 Task: Create a due date automation trigger when advanced on, 2 working days before a card is due add fields with custom field "Resume" checked at 11:00 AM.
Action: Mouse moved to (1030, 81)
Screenshot: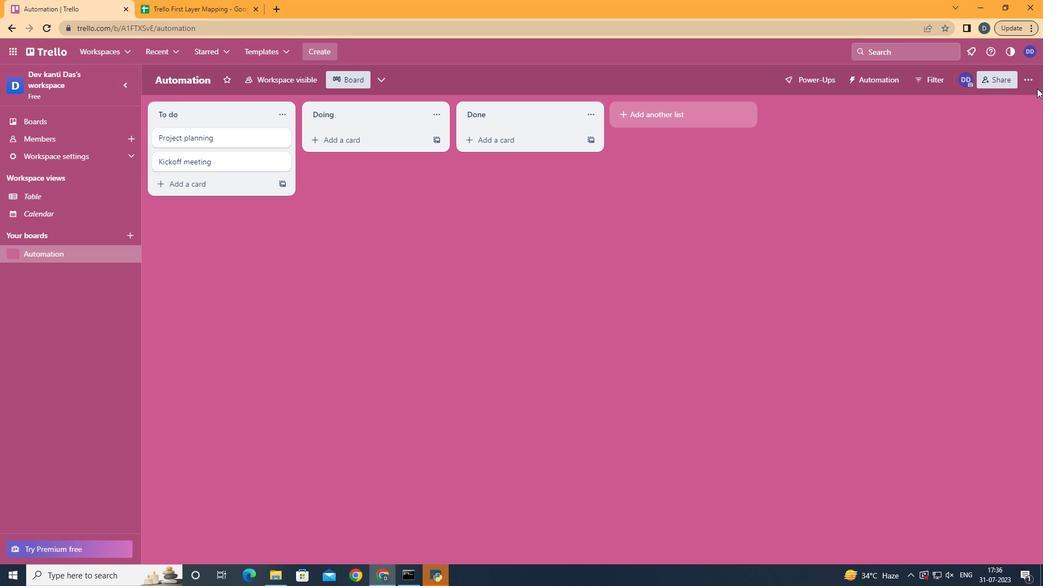 
Action: Mouse pressed left at (1030, 81)
Screenshot: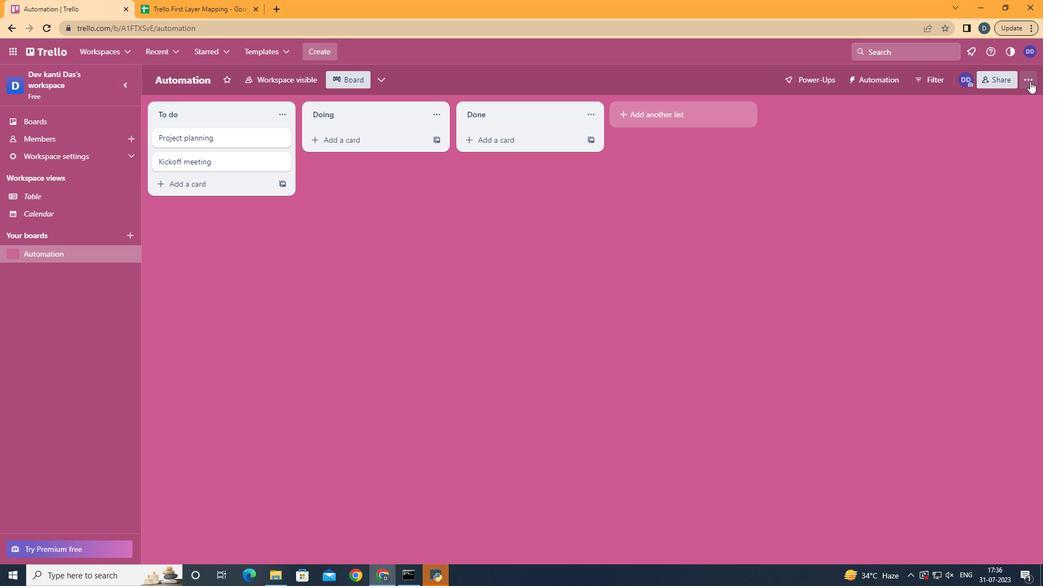 
Action: Mouse moved to (960, 228)
Screenshot: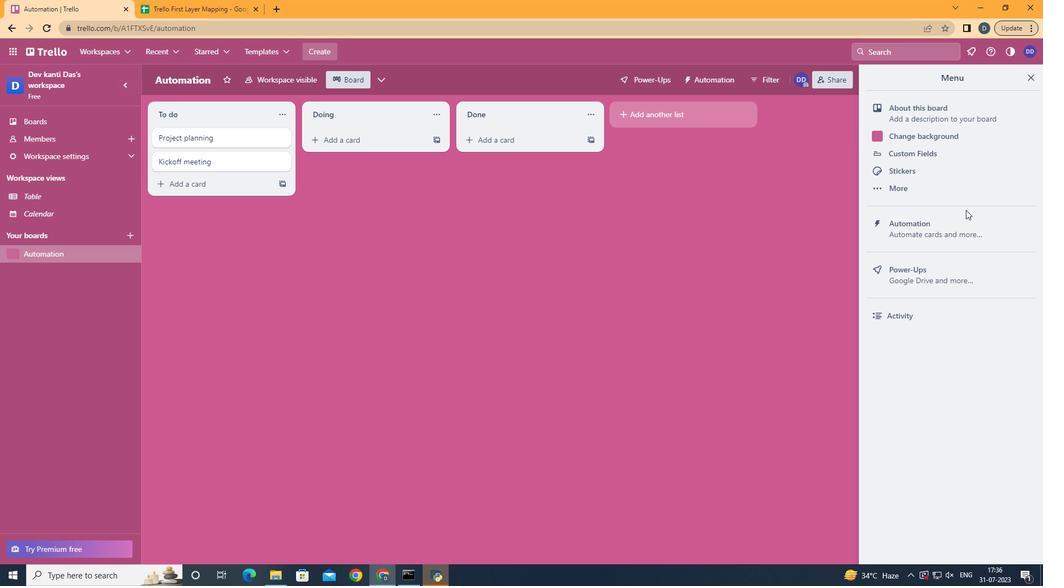 
Action: Mouse pressed left at (960, 228)
Screenshot: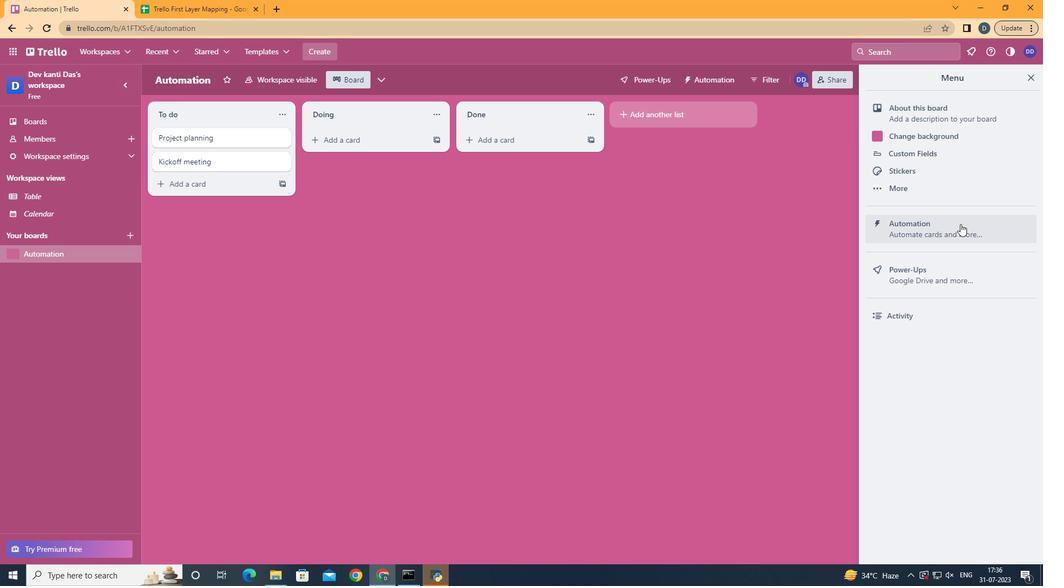 
Action: Mouse moved to (214, 226)
Screenshot: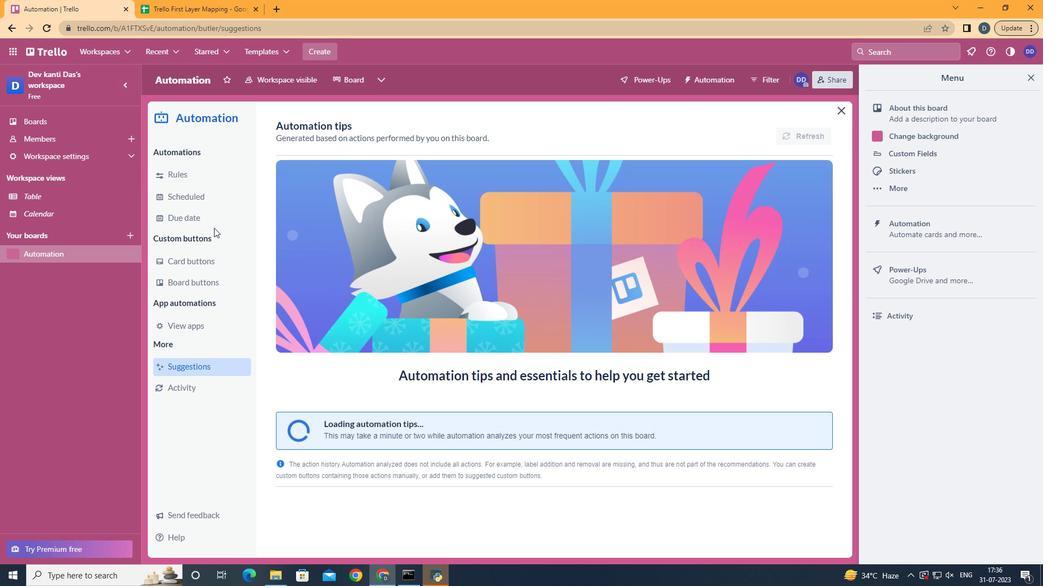 
Action: Mouse pressed left at (214, 226)
Screenshot: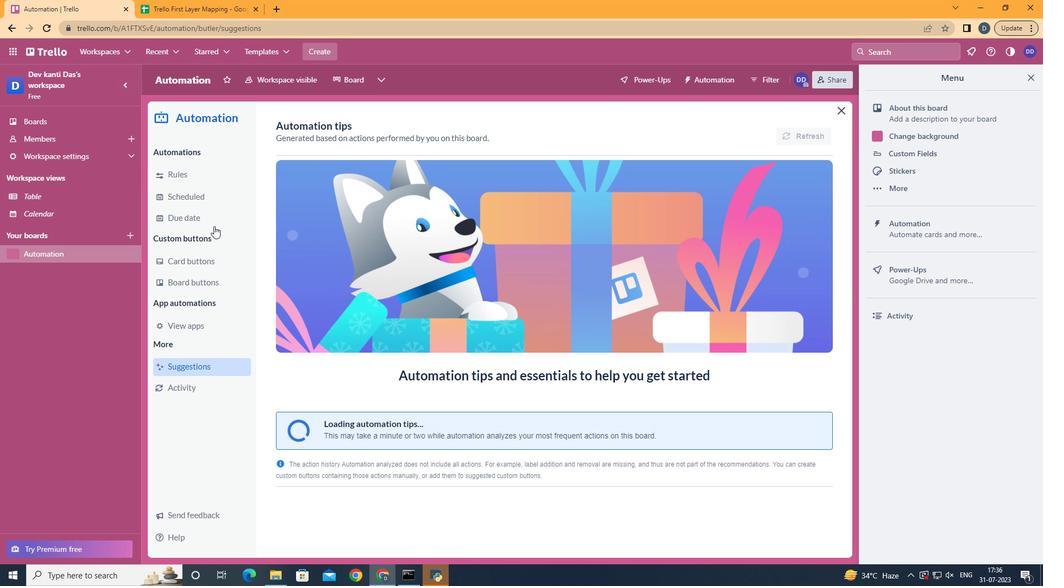 
Action: Mouse moved to (779, 131)
Screenshot: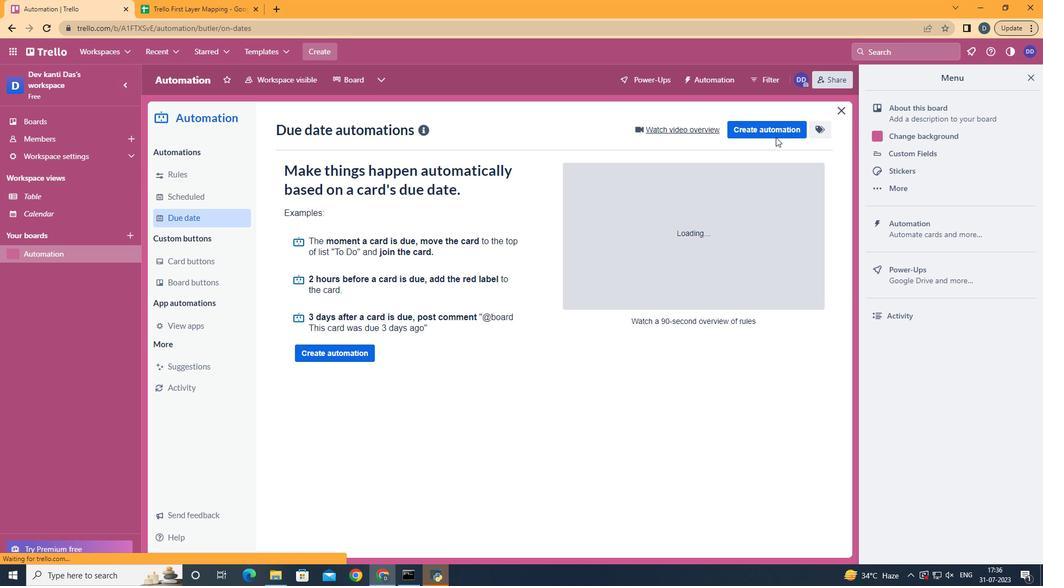 
Action: Mouse pressed left at (779, 131)
Screenshot: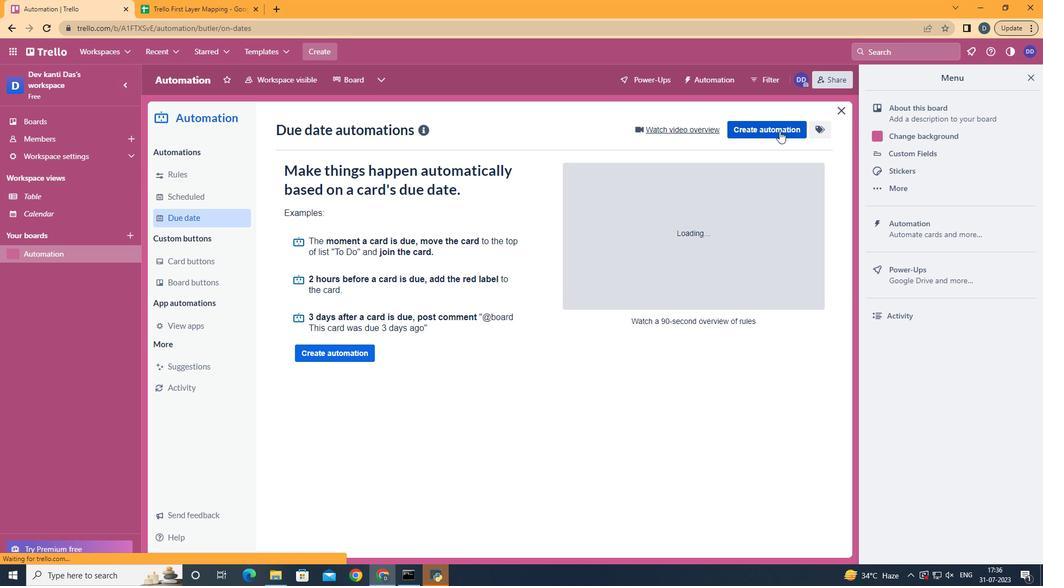
Action: Mouse moved to (545, 229)
Screenshot: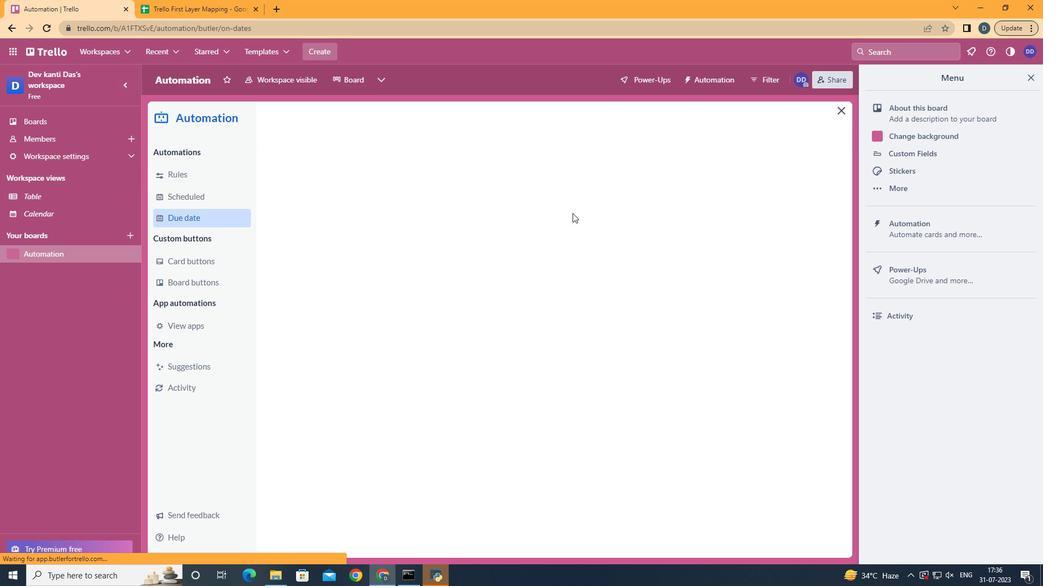 
Action: Mouse pressed left at (545, 229)
Screenshot: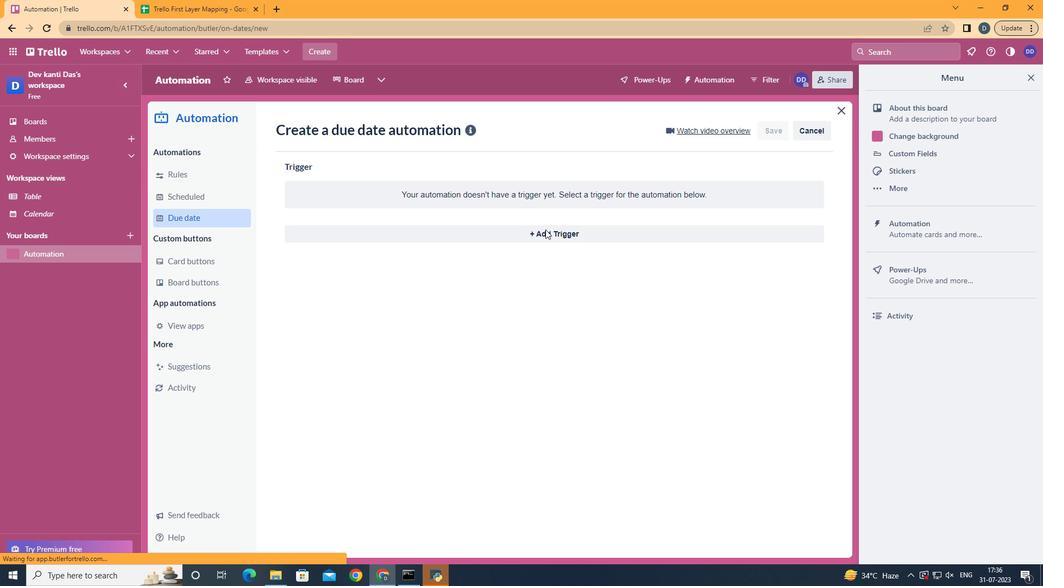 
Action: Mouse moved to (352, 441)
Screenshot: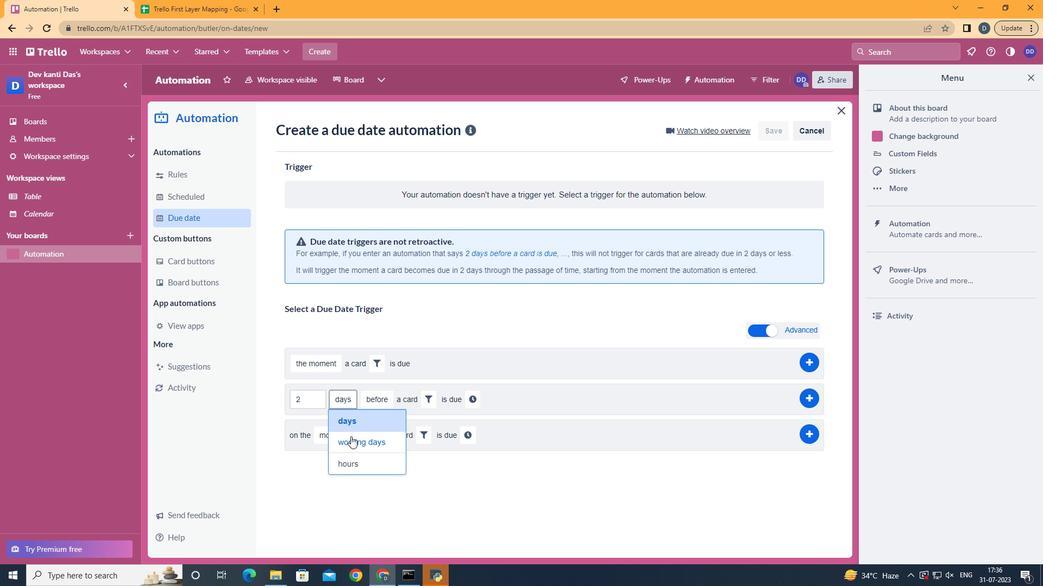 
Action: Mouse pressed left at (352, 441)
Screenshot: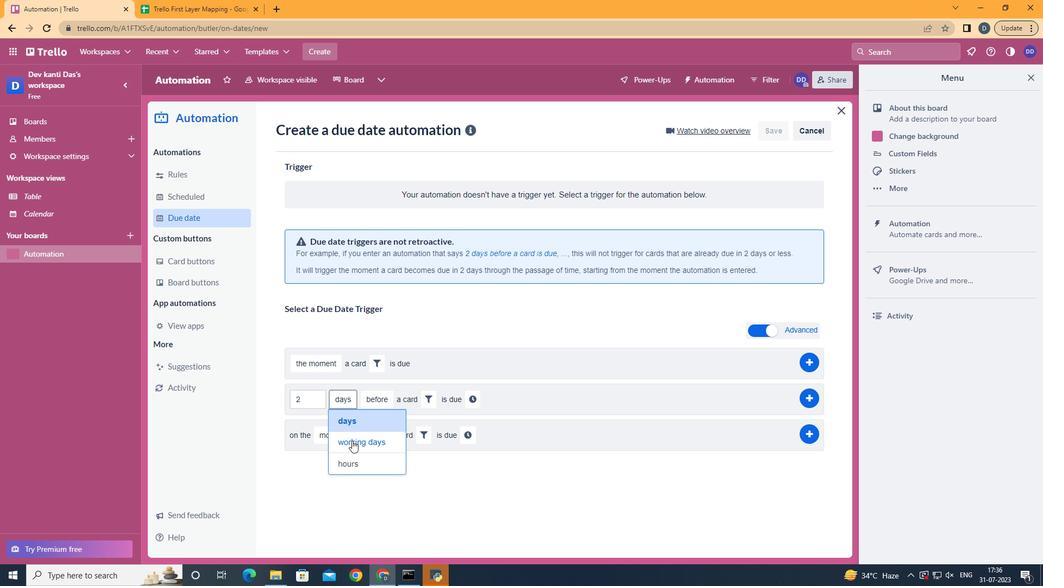 
Action: Mouse moved to (456, 399)
Screenshot: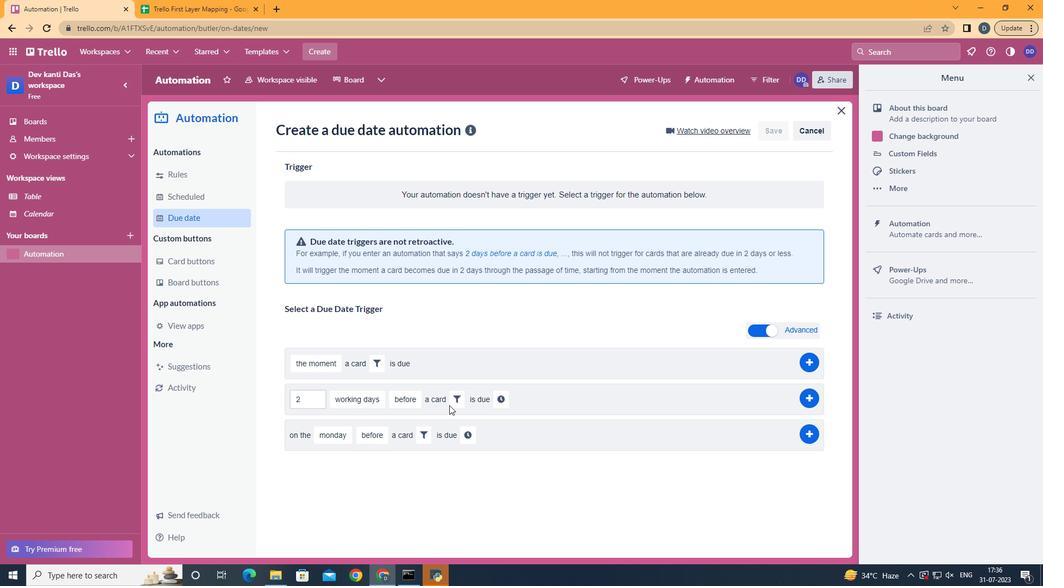 
Action: Mouse pressed left at (456, 399)
Screenshot: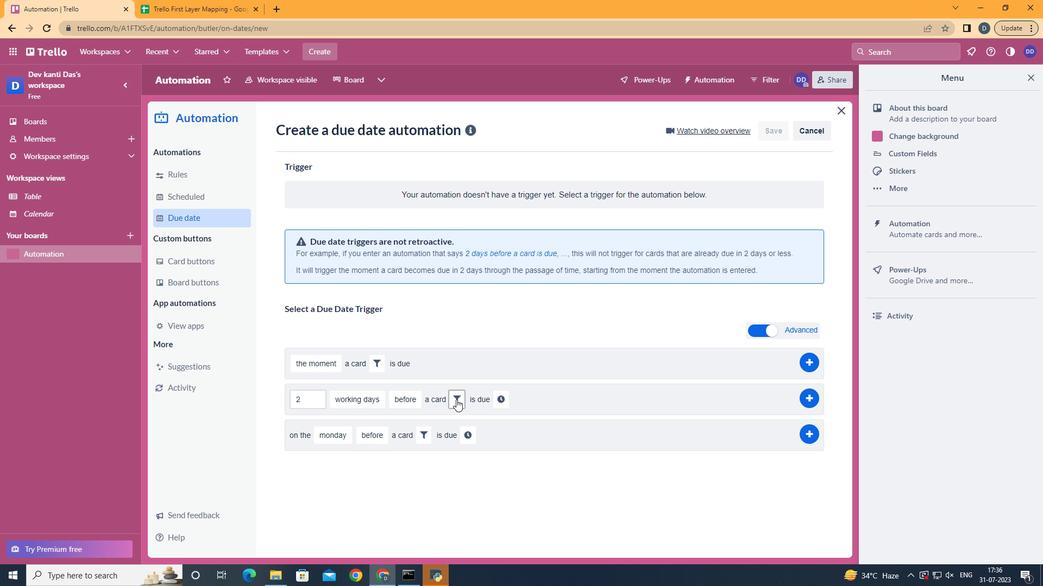 
Action: Mouse moved to (640, 438)
Screenshot: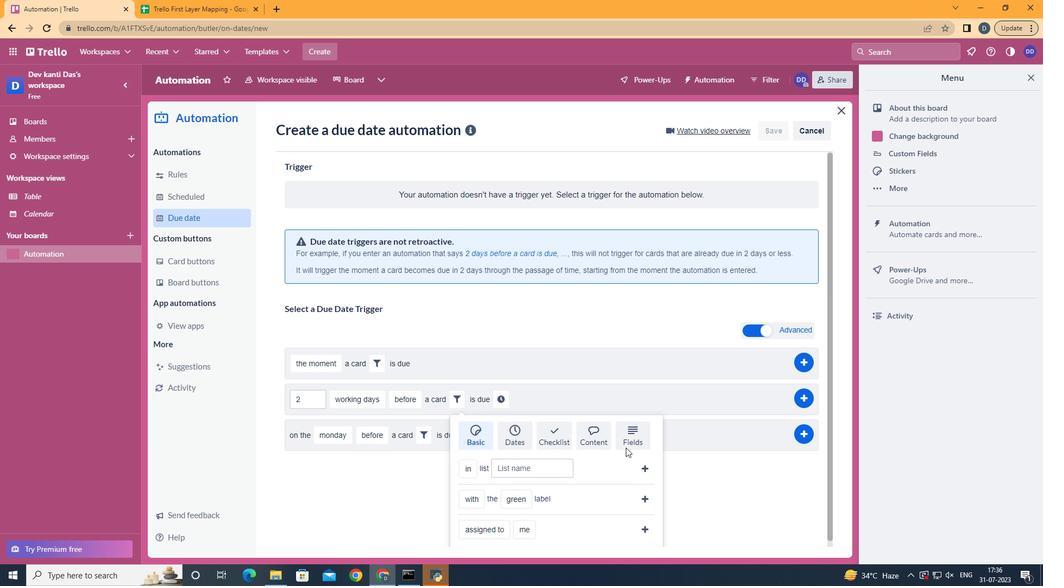 
Action: Mouse pressed left at (640, 438)
Screenshot: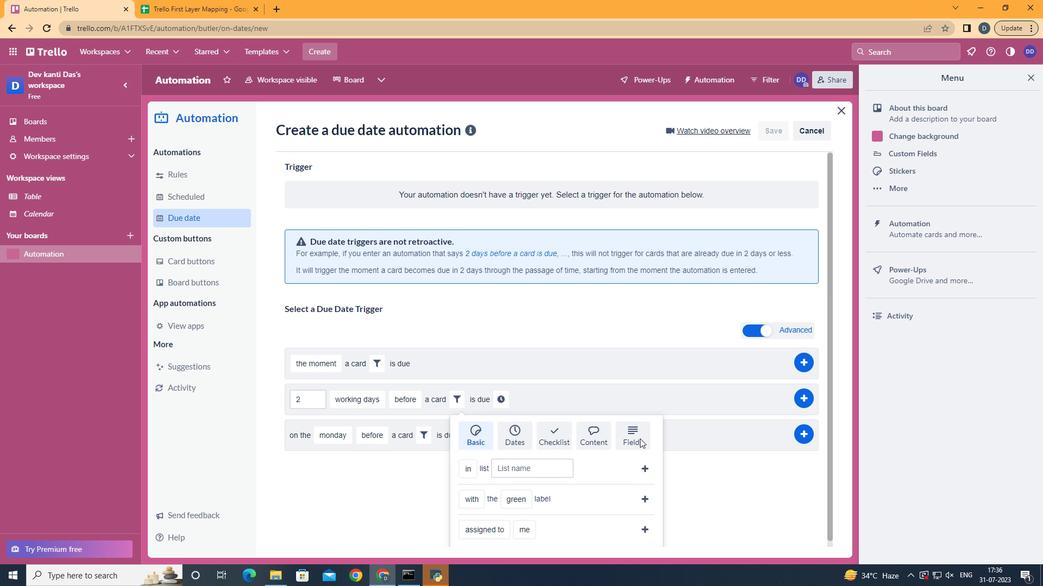 
Action: Mouse moved to (654, 419)
Screenshot: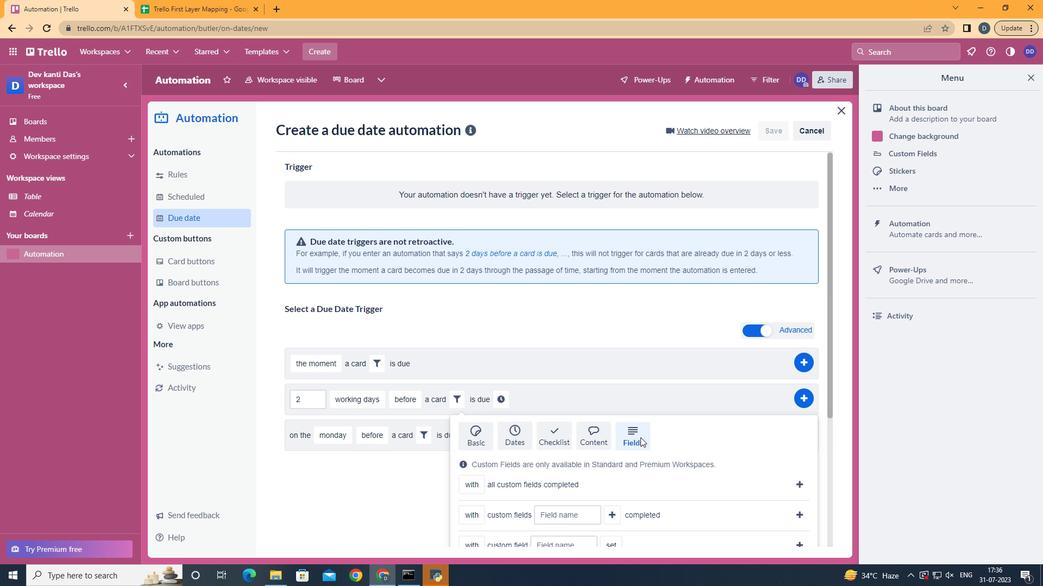 
Action: Mouse scrolled (654, 418) with delta (0, 0)
Screenshot: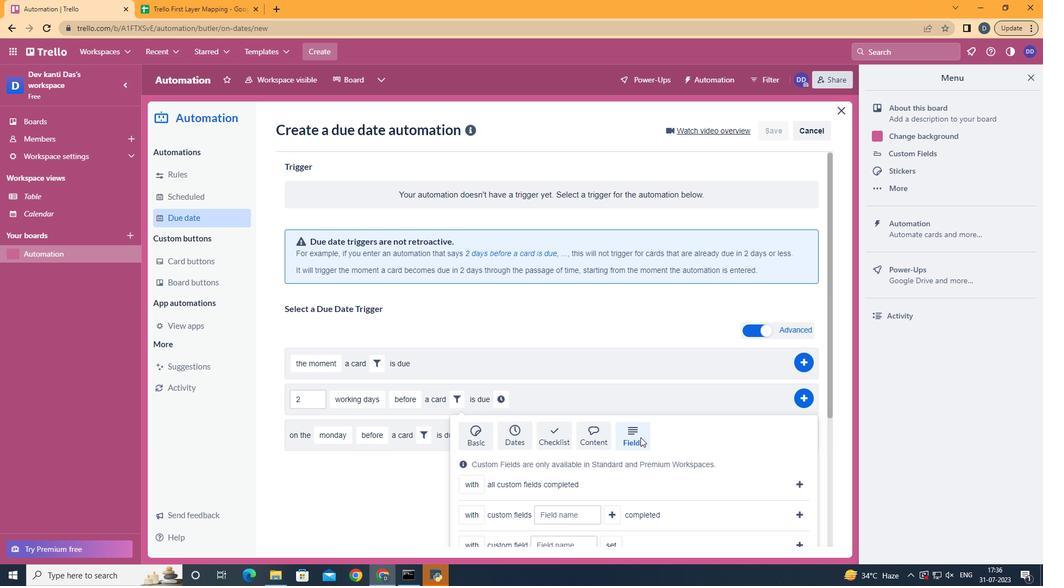 
Action: Mouse scrolled (654, 418) with delta (0, 0)
Screenshot: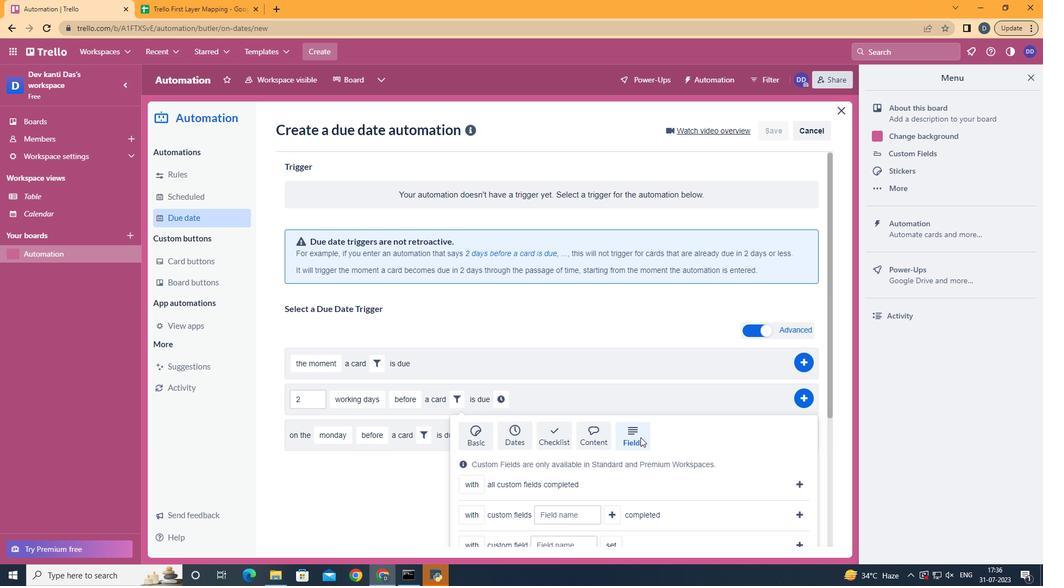 
Action: Mouse scrolled (654, 418) with delta (0, 0)
Screenshot: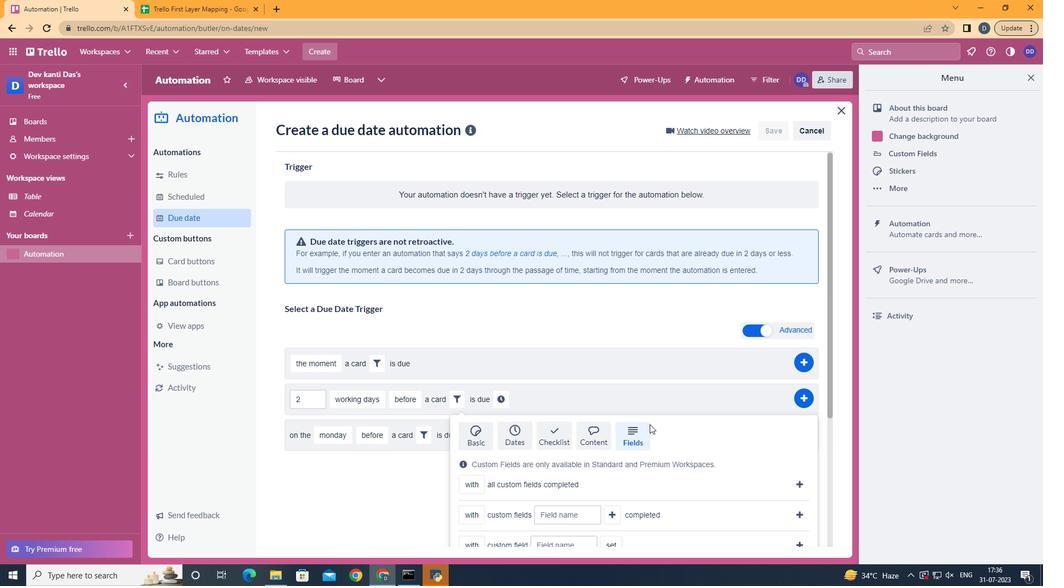 
Action: Mouse scrolled (654, 418) with delta (0, 0)
Screenshot: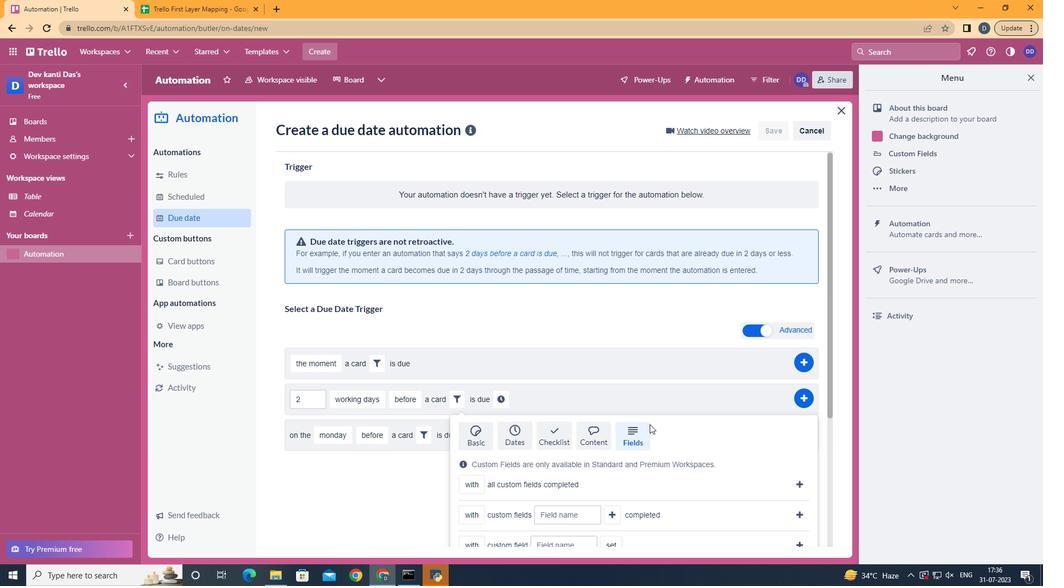 
Action: Mouse scrolled (654, 418) with delta (0, 0)
Screenshot: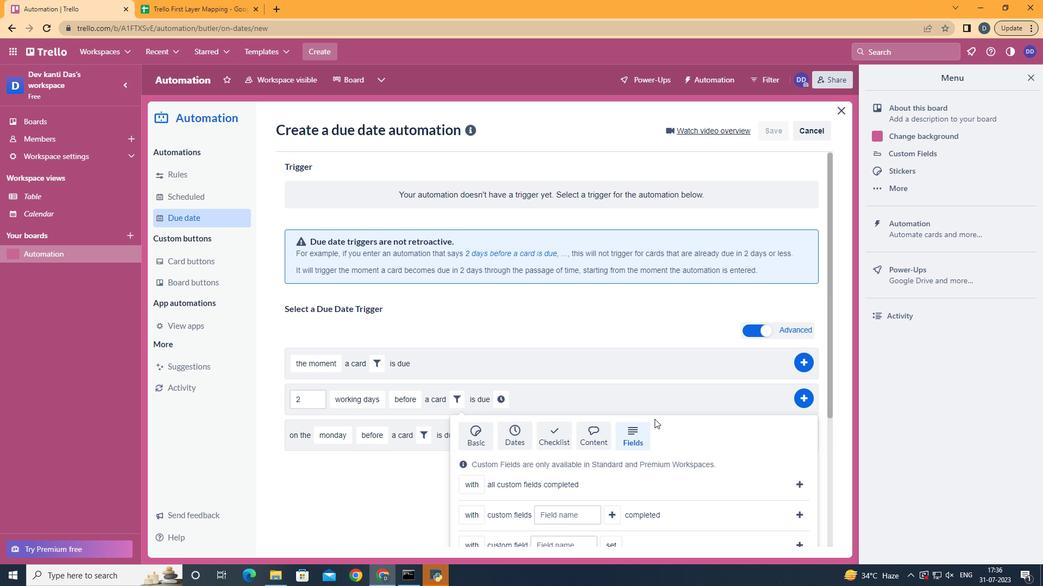 
Action: Mouse scrolled (654, 418) with delta (0, 0)
Screenshot: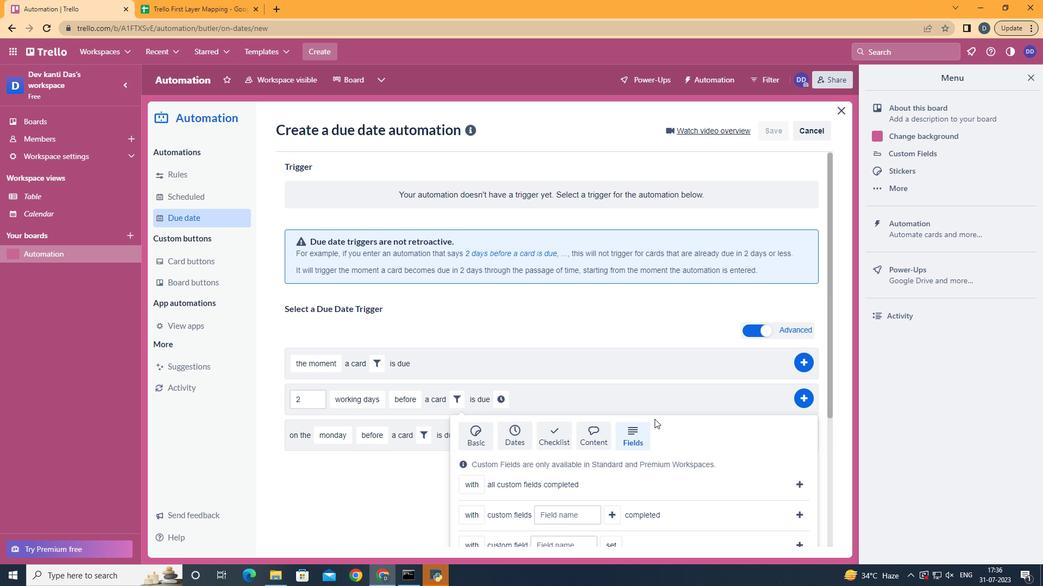 
Action: Mouse moved to (473, 439)
Screenshot: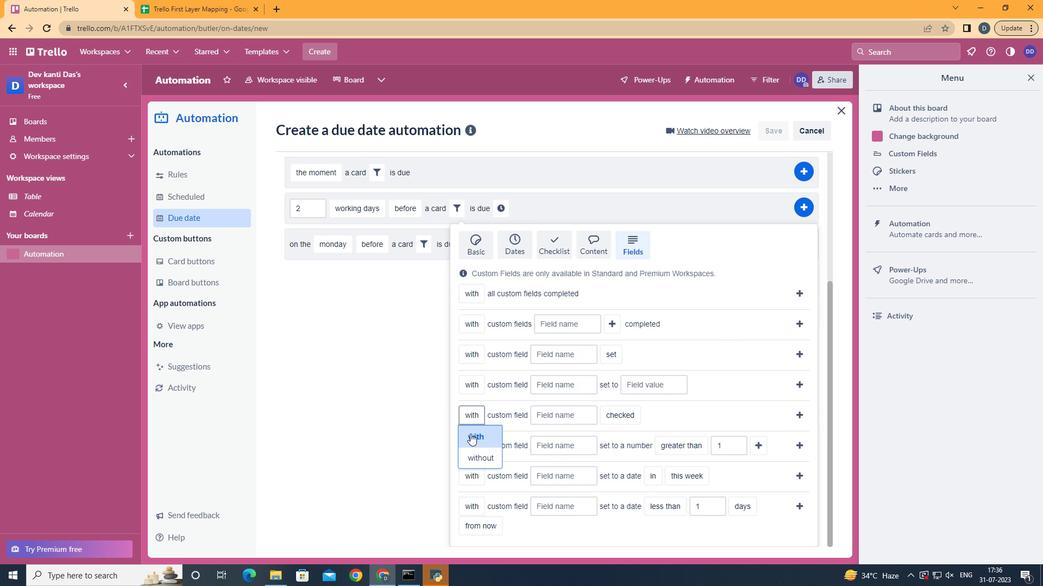 
Action: Mouse pressed left at (473, 439)
Screenshot: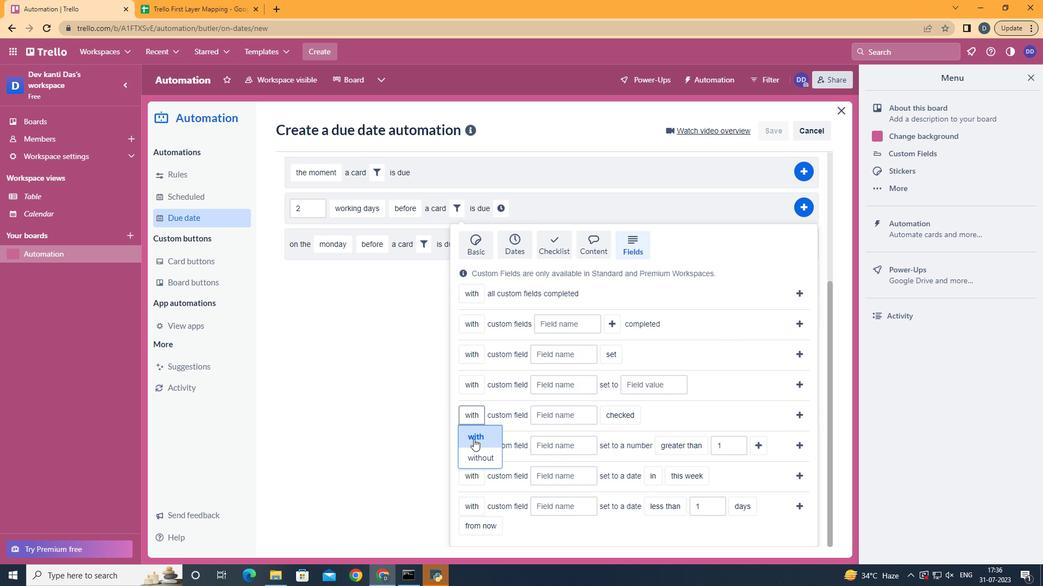 
Action: Mouse moved to (546, 417)
Screenshot: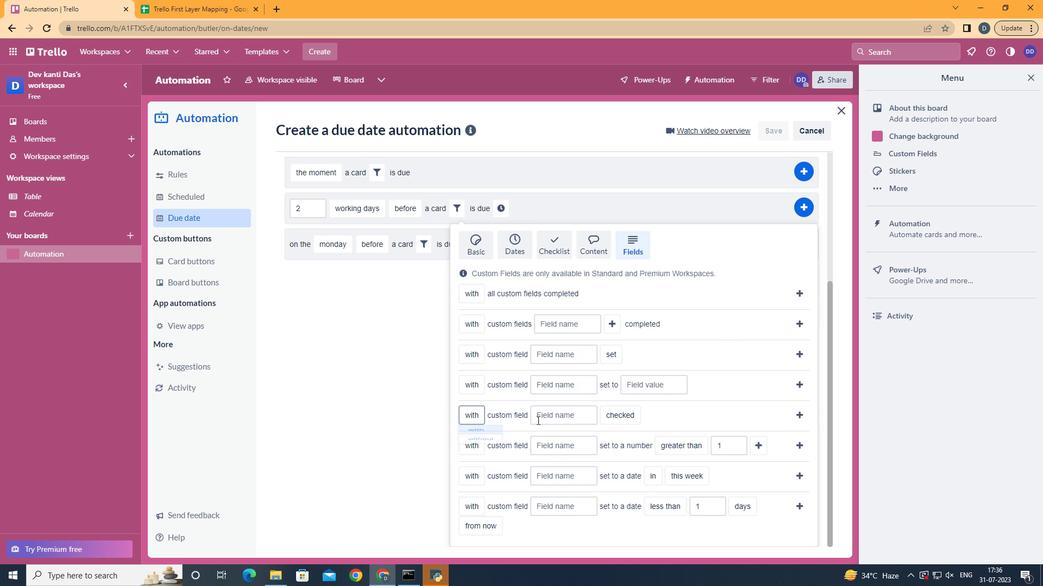 
Action: Mouse pressed left at (546, 417)
Screenshot: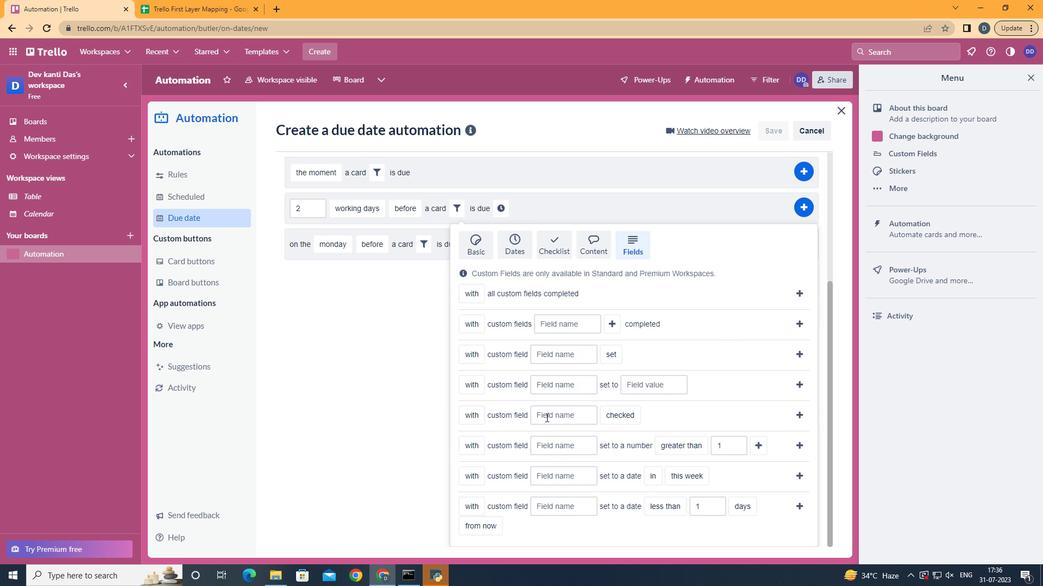 
Action: Key pressed <Key.shift>Resume
Screenshot: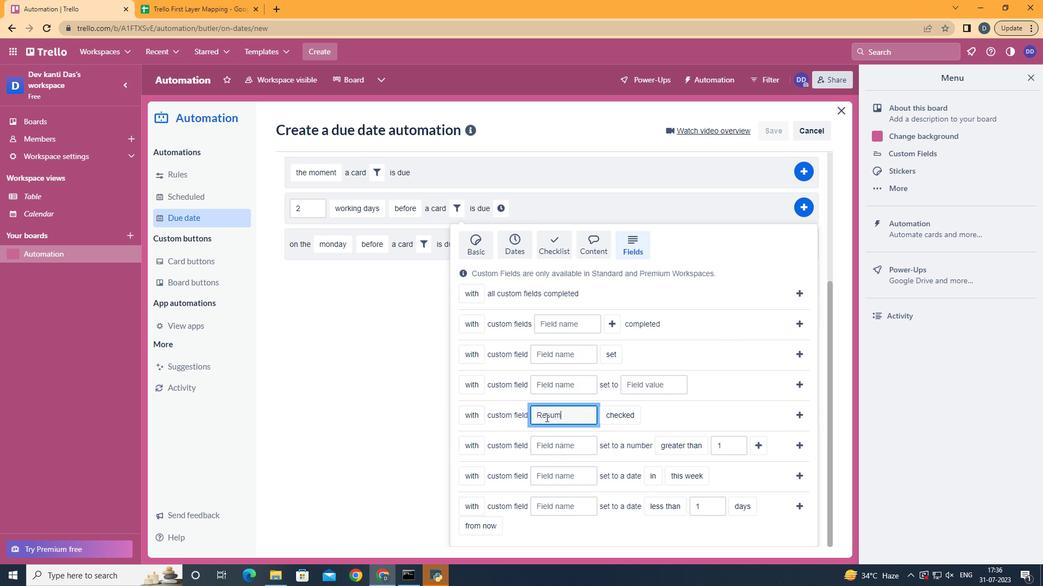 
Action: Mouse moved to (622, 436)
Screenshot: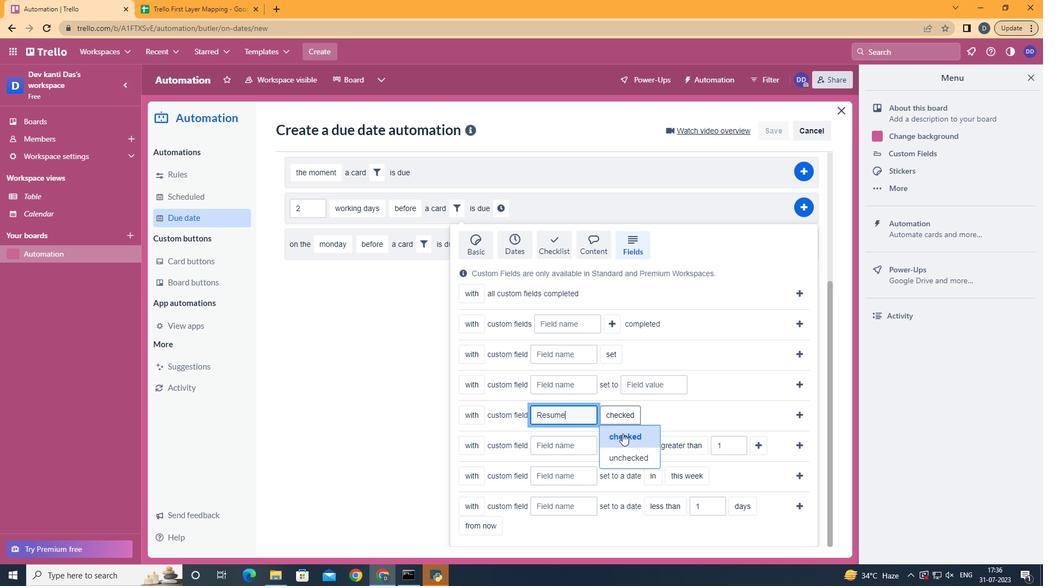 
Action: Mouse pressed left at (622, 436)
Screenshot: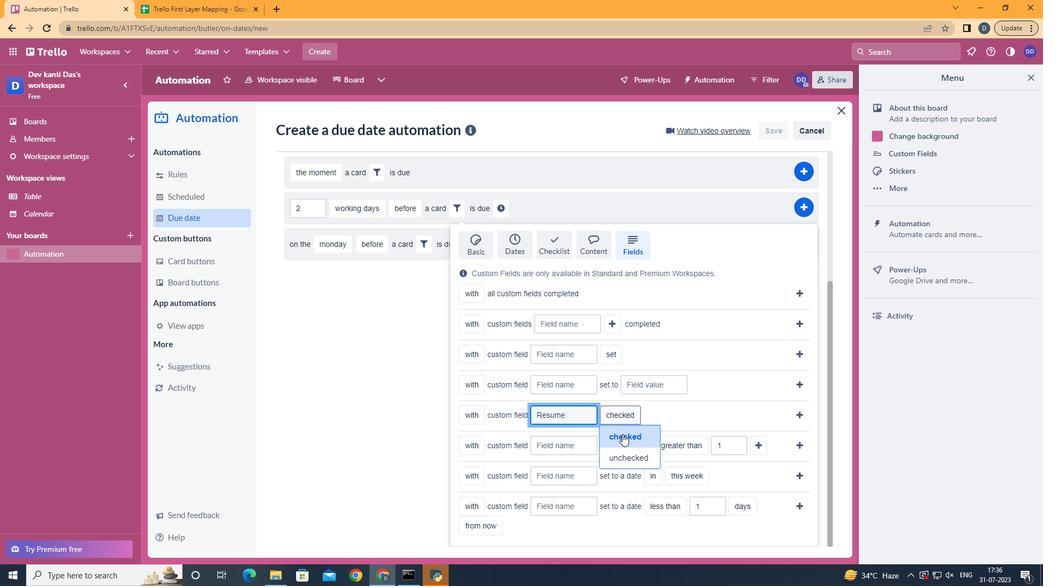 
Action: Mouse moved to (803, 414)
Screenshot: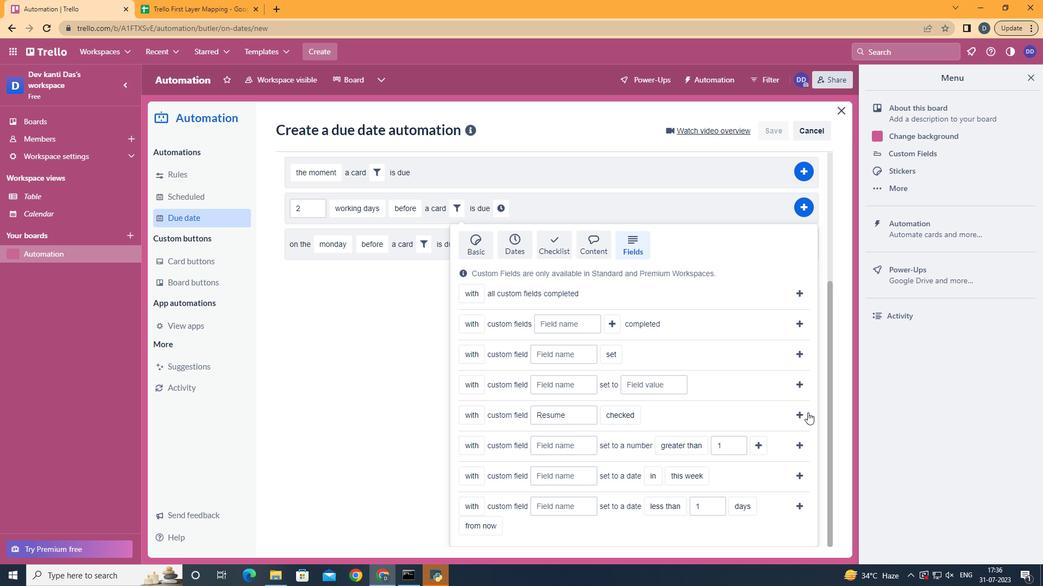 
Action: Mouse pressed left at (803, 414)
Screenshot: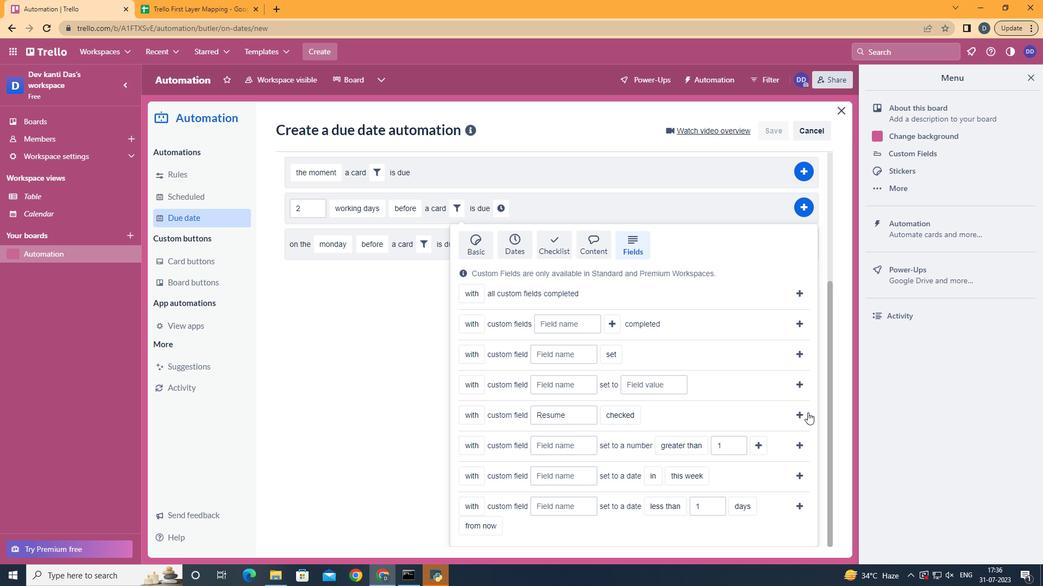 
Action: Mouse moved to (646, 397)
Screenshot: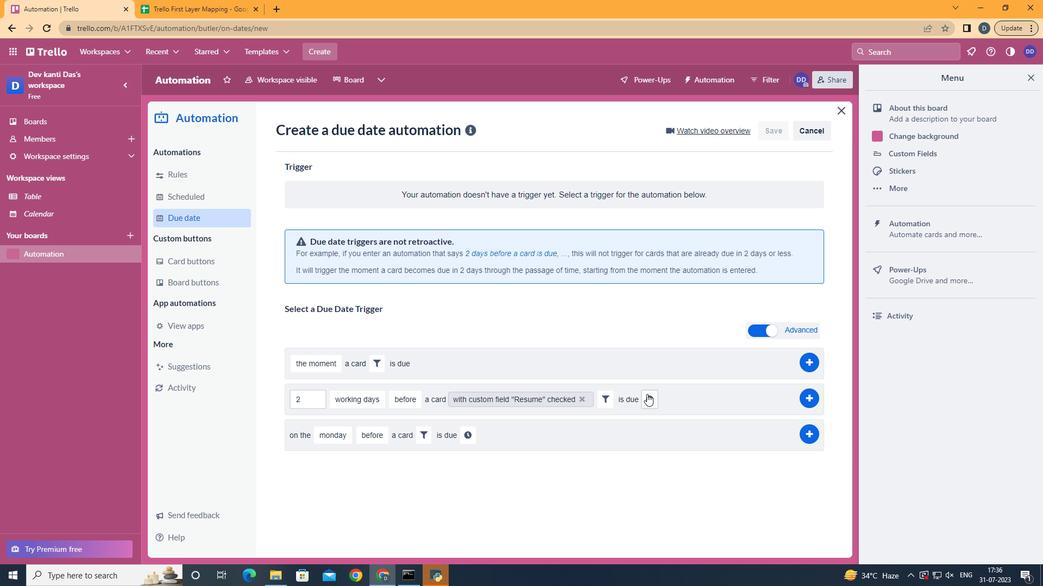 
Action: Mouse pressed left at (646, 397)
Screenshot: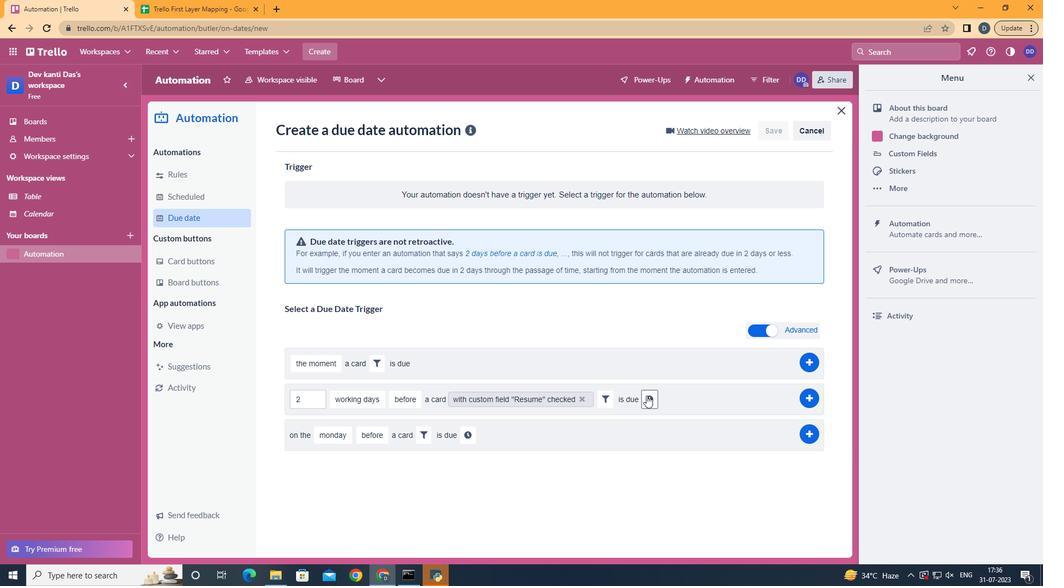 
Action: Mouse moved to (672, 402)
Screenshot: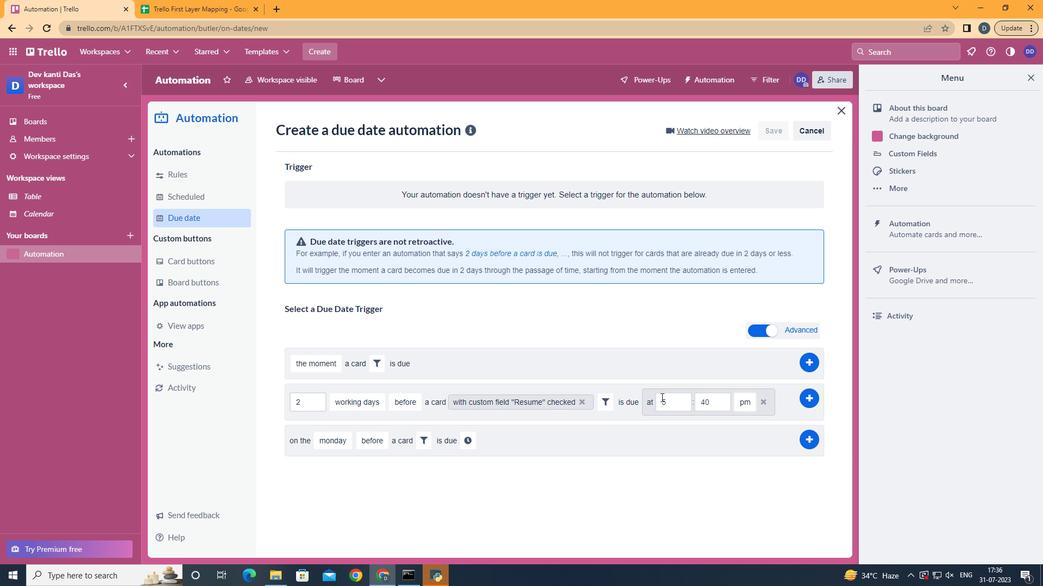 
Action: Mouse pressed left at (672, 402)
Screenshot: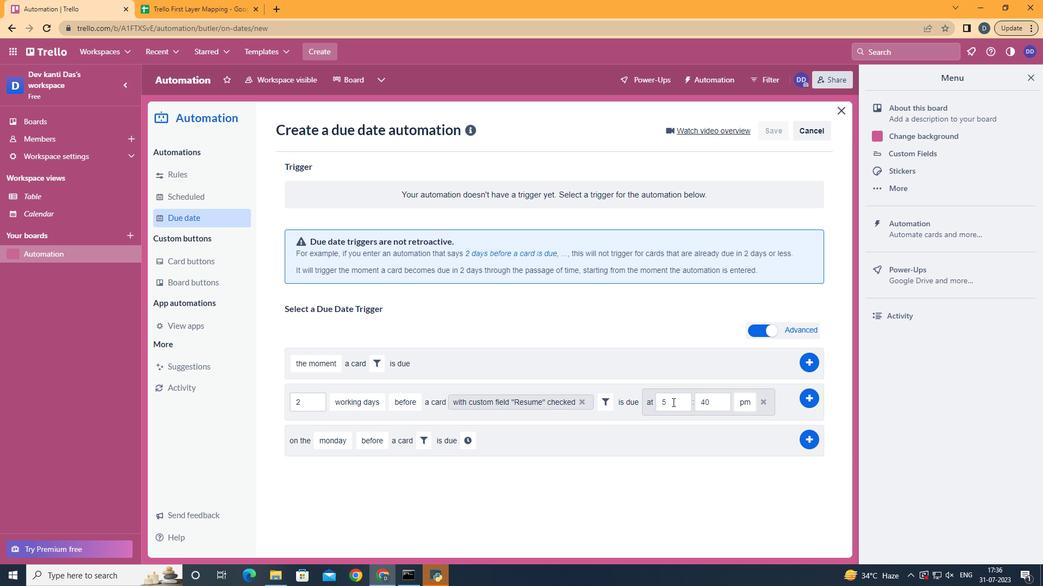 
Action: Key pressed <Key.backspace>11
Screenshot: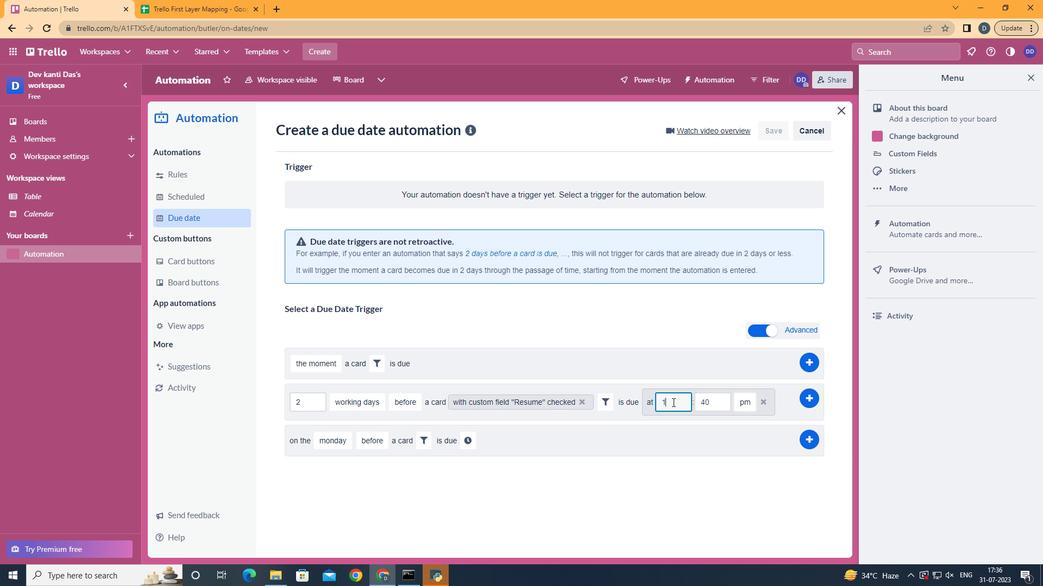 
Action: Mouse moved to (717, 408)
Screenshot: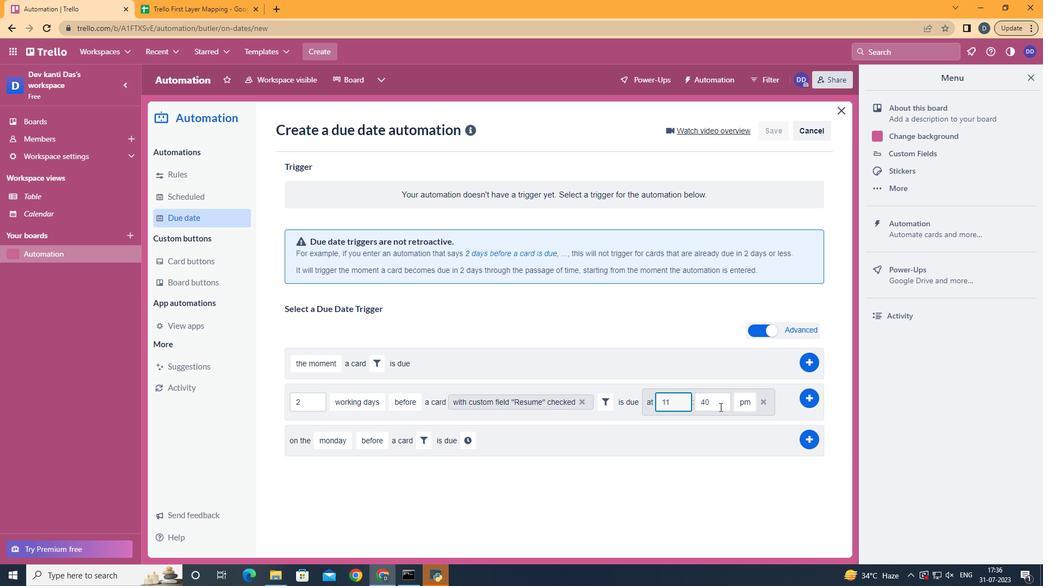 
Action: Mouse pressed left at (717, 408)
Screenshot: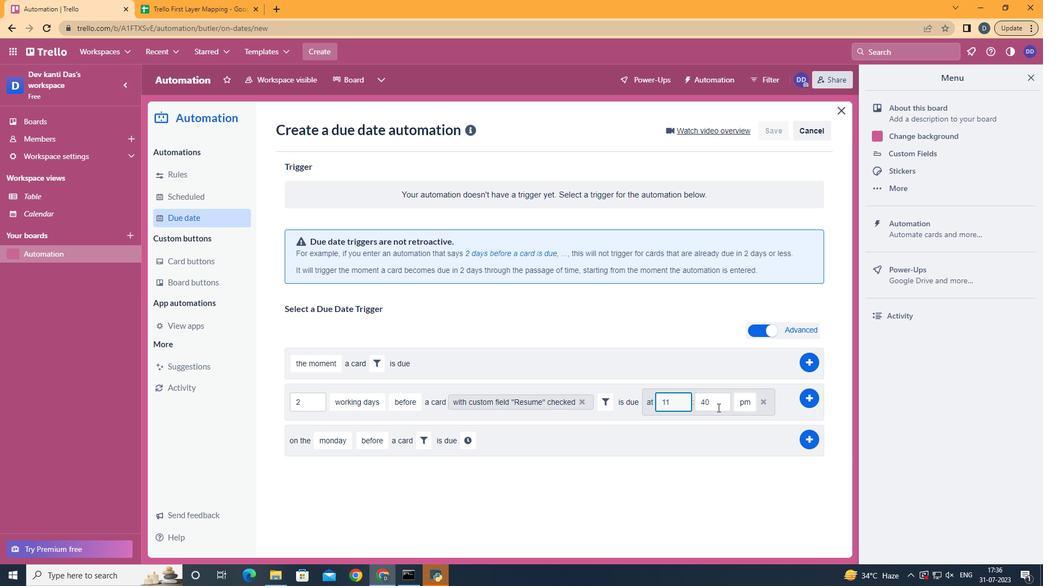 
Action: Key pressed <Key.backspace><Key.backspace>00
Screenshot: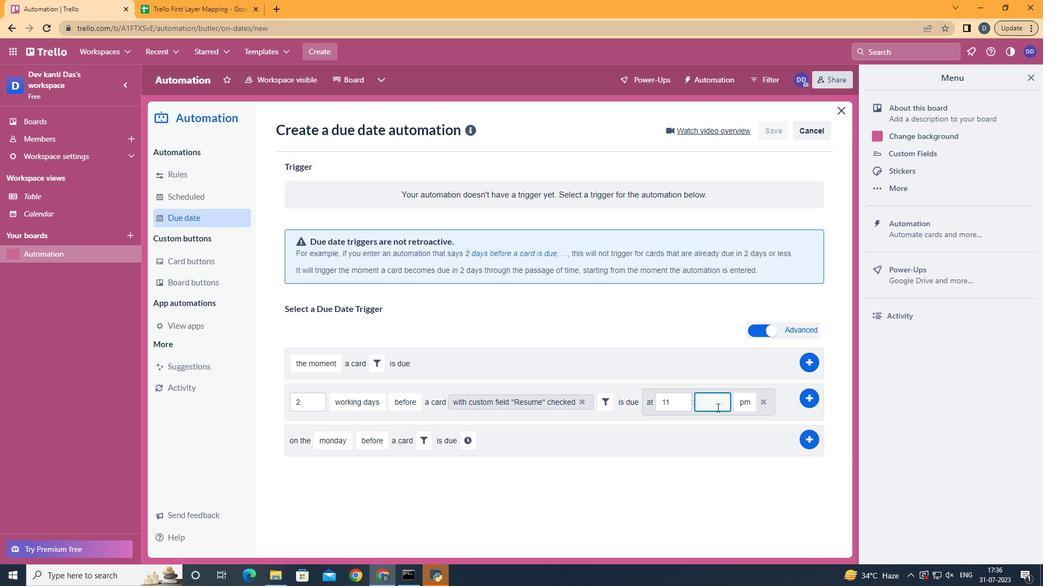 
Action: Mouse moved to (752, 426)
Screenshot: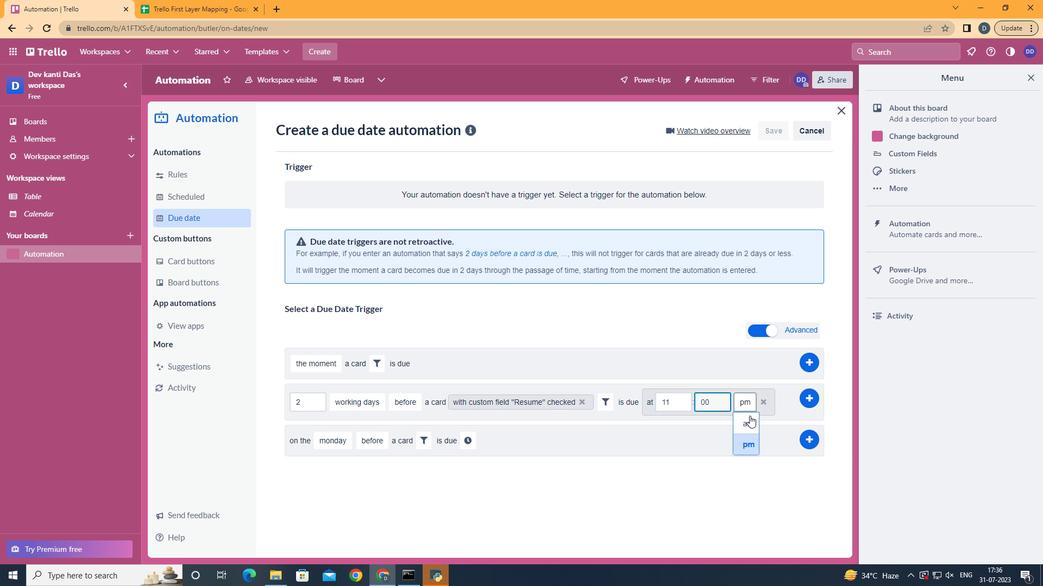
Action: Mouse pressed left at (752, 426)
Screenshot: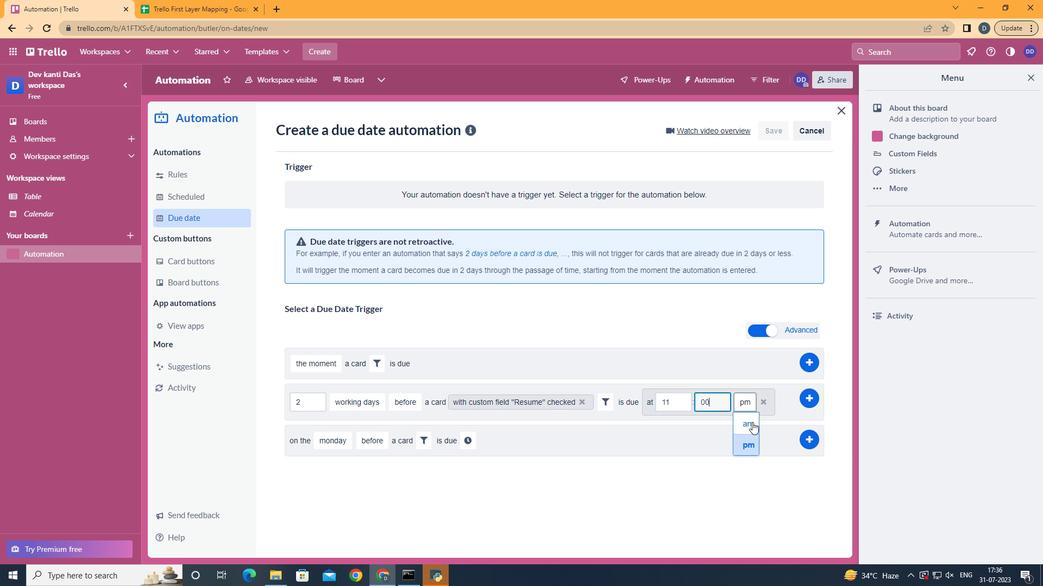 
Action: Mouse moved to (816, 405)
Screenshot: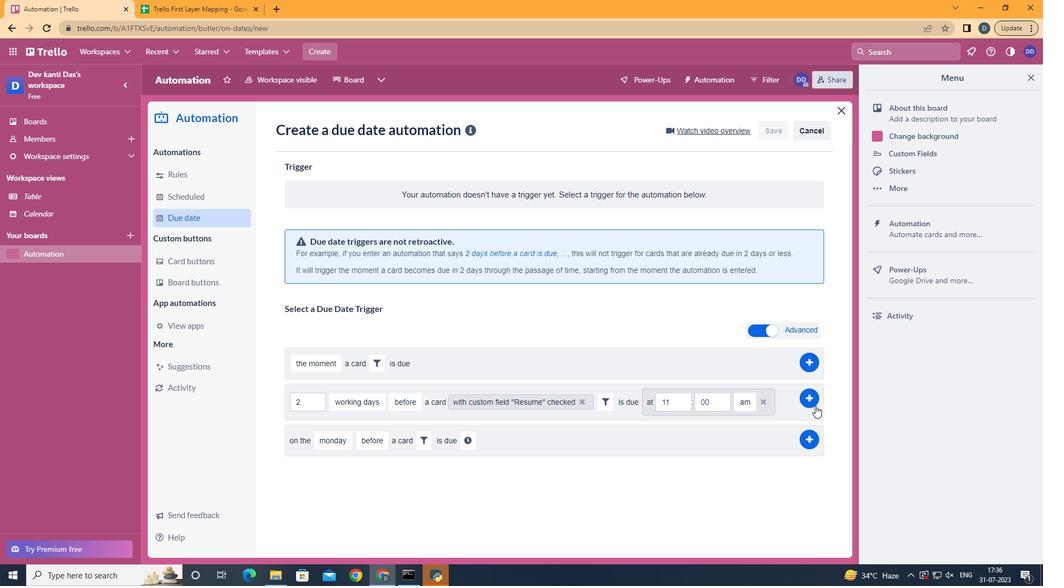 
Action: Mouse pressed left at (816, 405)
Screenshot: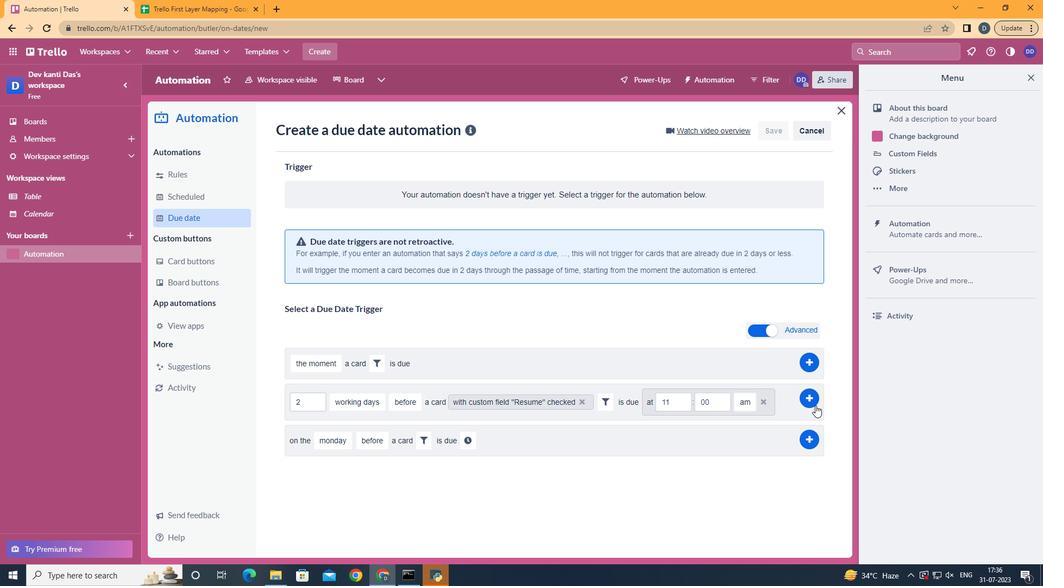 
Action: Mouse moved to (490, 296)
Screenshot: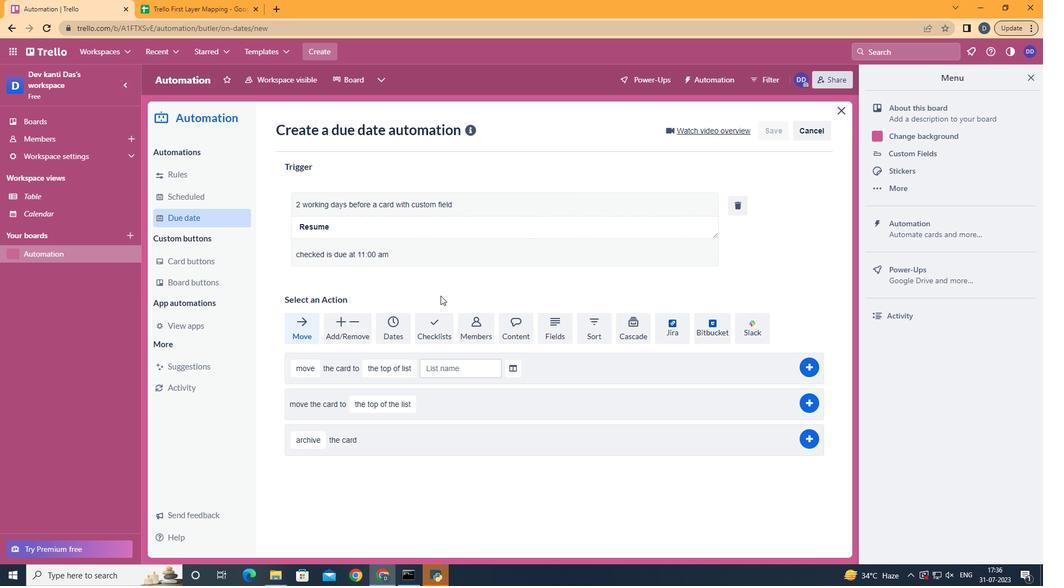 
